 Task: Toggle the show modules in the suggest.
Action: Mouse moved to (25, 694)
Screenshot: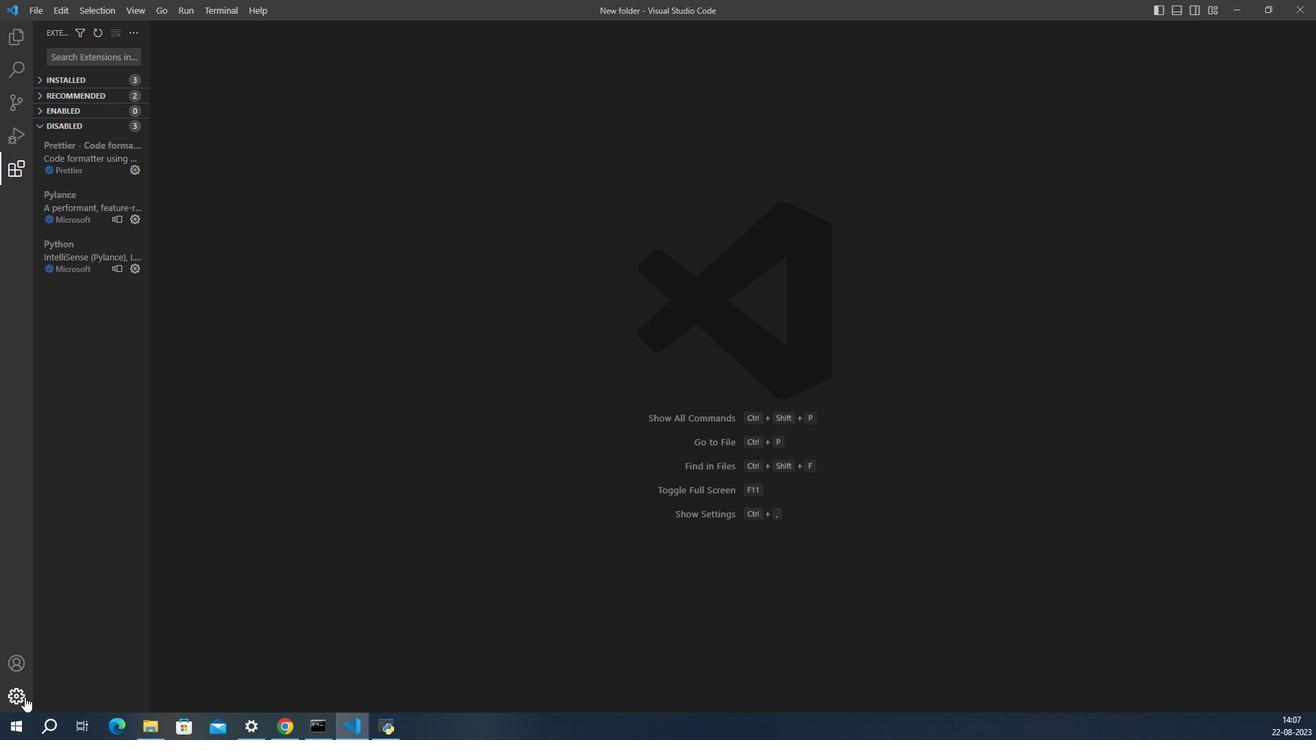 
Action: Mouse pressed left at (25, 694)
Screenshot: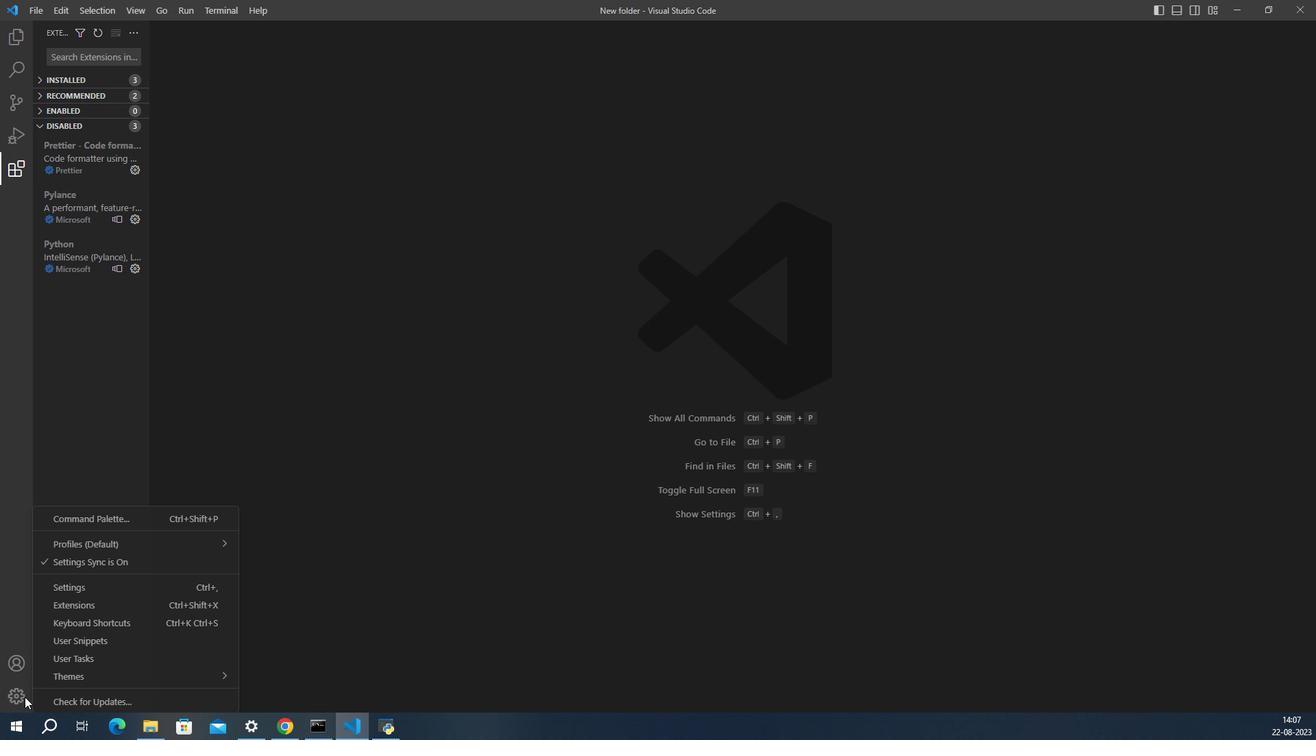 
Action: Mouse moved to (76, 582)
Screenshot: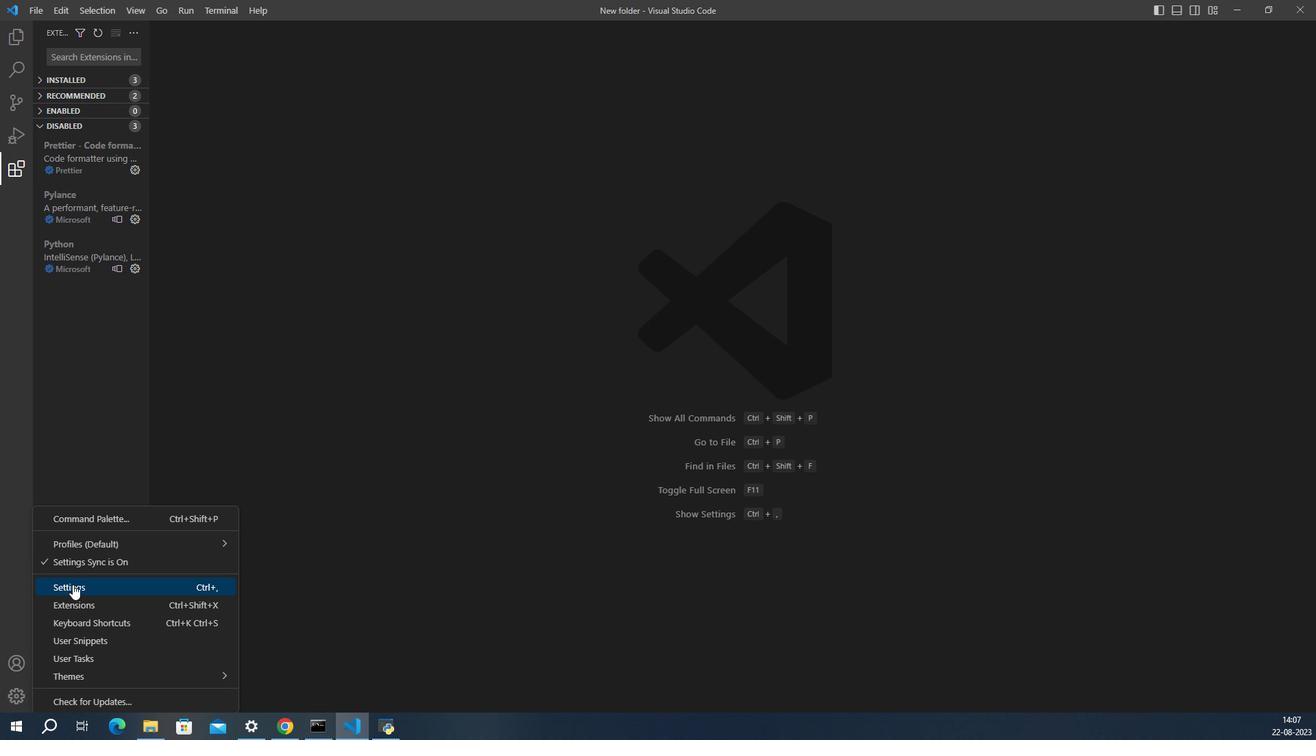 
Action: Mouse pressed left at (76, 582)
Screenshot: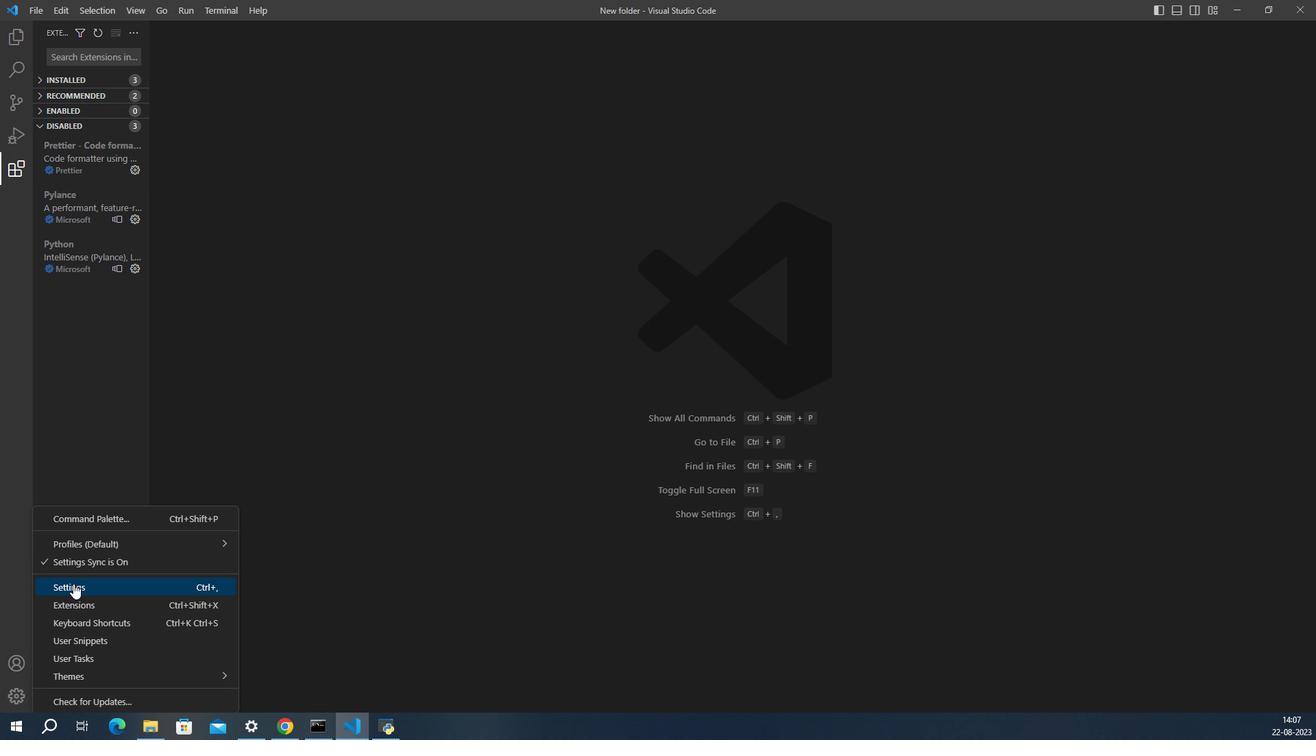 
Action: Mouse moved to (620, 253)
Screenshot: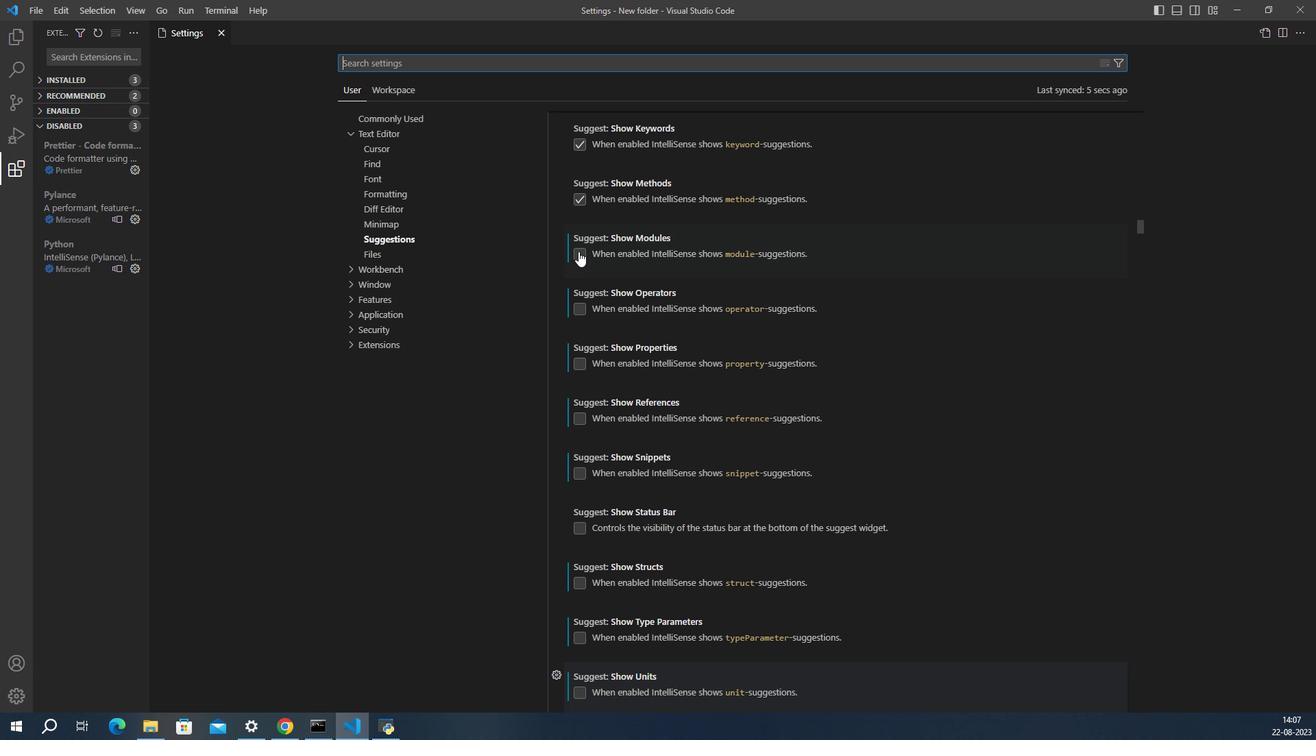 
Action: Mouse pressed left at (620, 253)
Screenshot: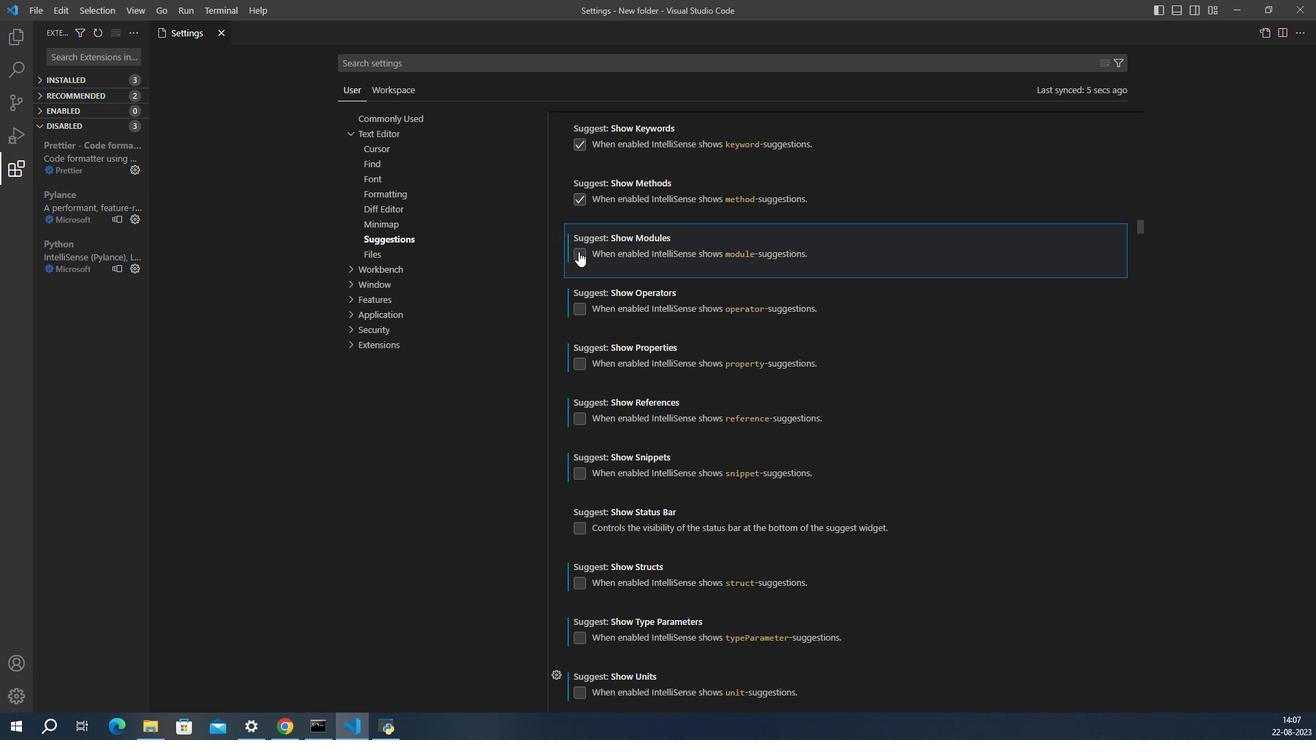 
Action: Mouse moved to (666, 254)
Screenshot: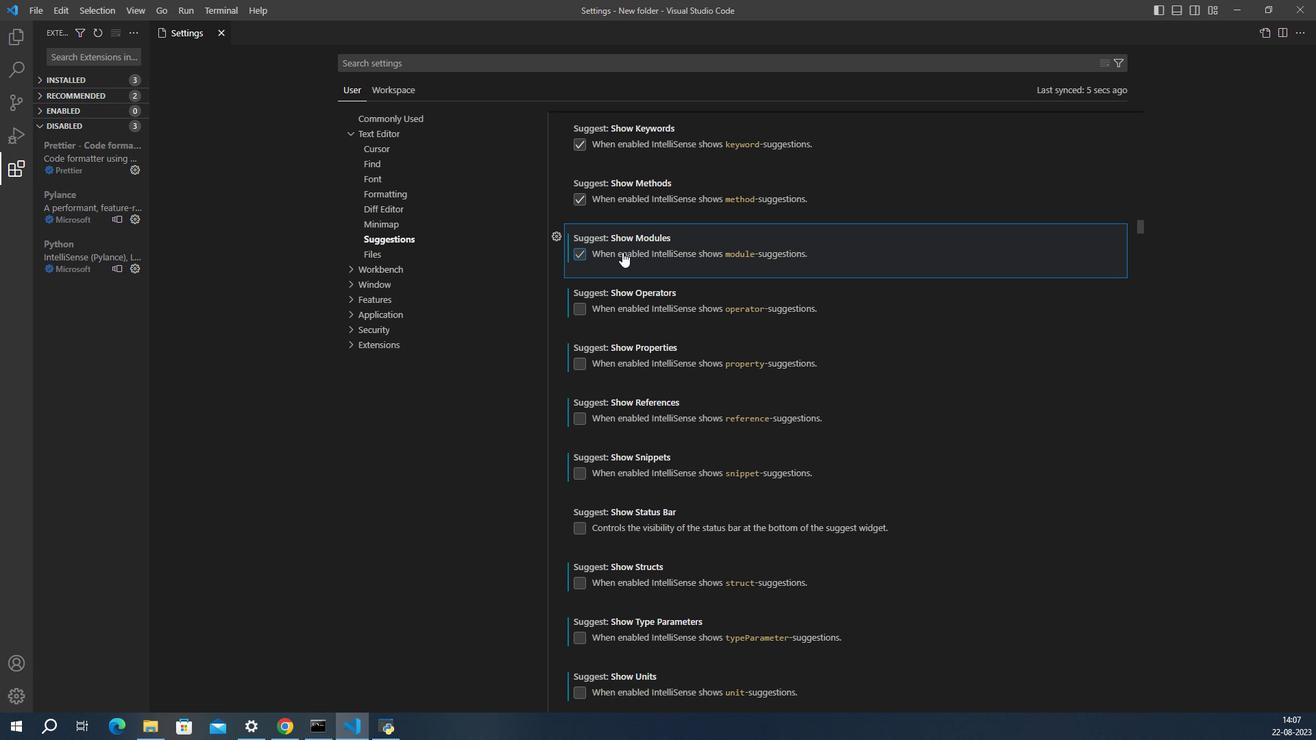 
